 Task: Look for products in the category "Nail Care" from Burt's Bees only.
Action: Mouse moved to (269, 142)
Screenshot: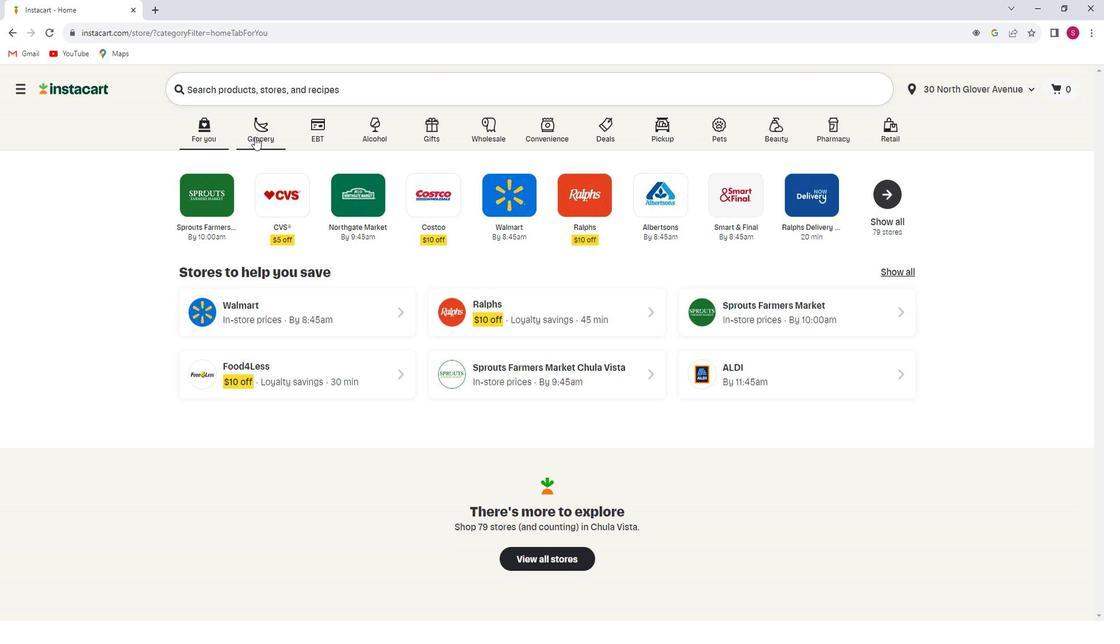 
Action: Mouse pressed left at (269, 142)
Screenshot: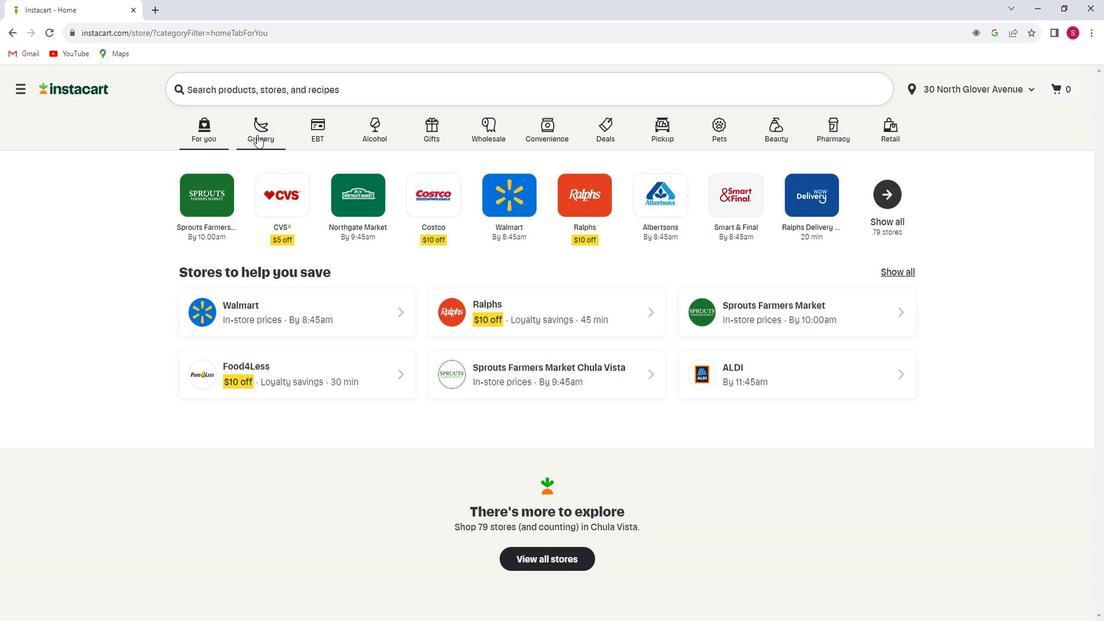 
Action: Mouse moved to (270, 342)
Screenshot: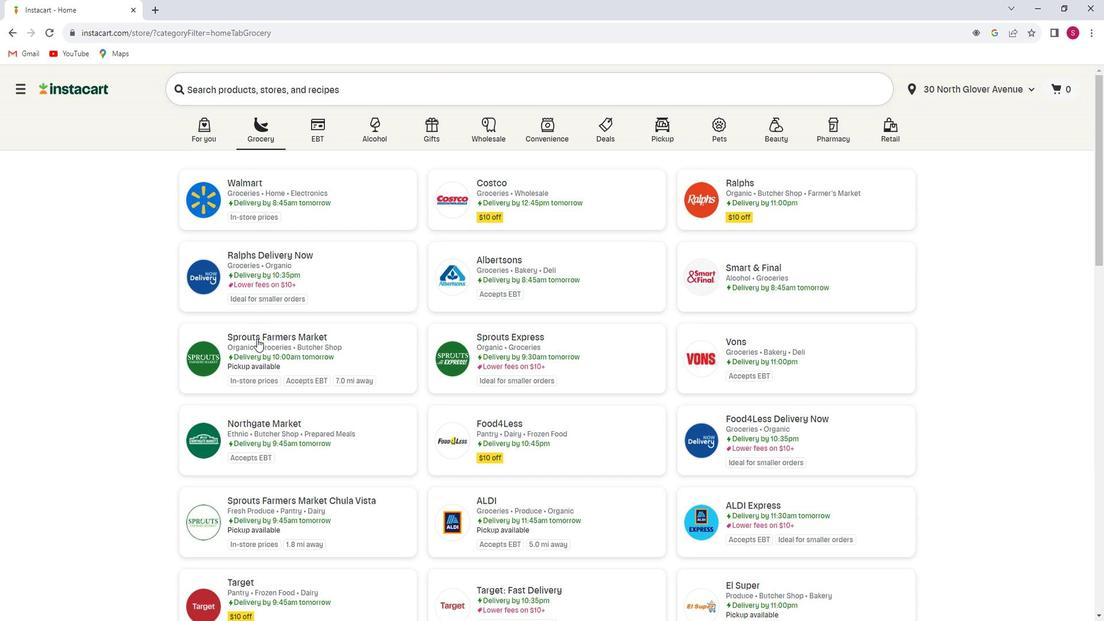 
Action: Mouse pressed left at (270, 342)
Screenshot: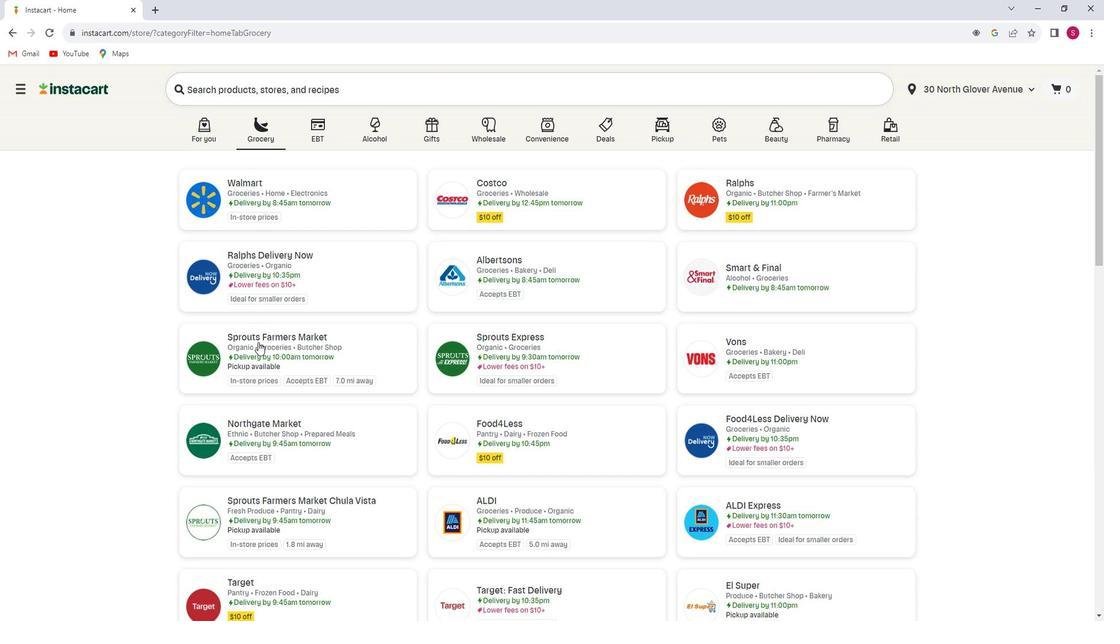 
Action: Mouse moved to (99, 373)
Screenshot: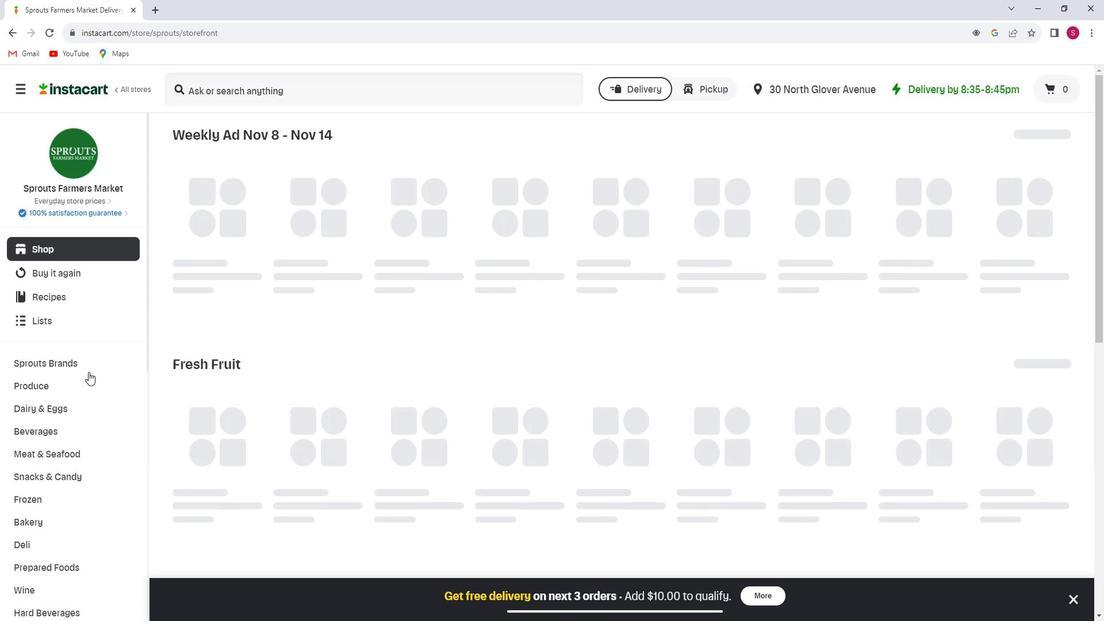 
Action: Mouse scrolled (99, 372) with delta (0, 0)
Screenshot: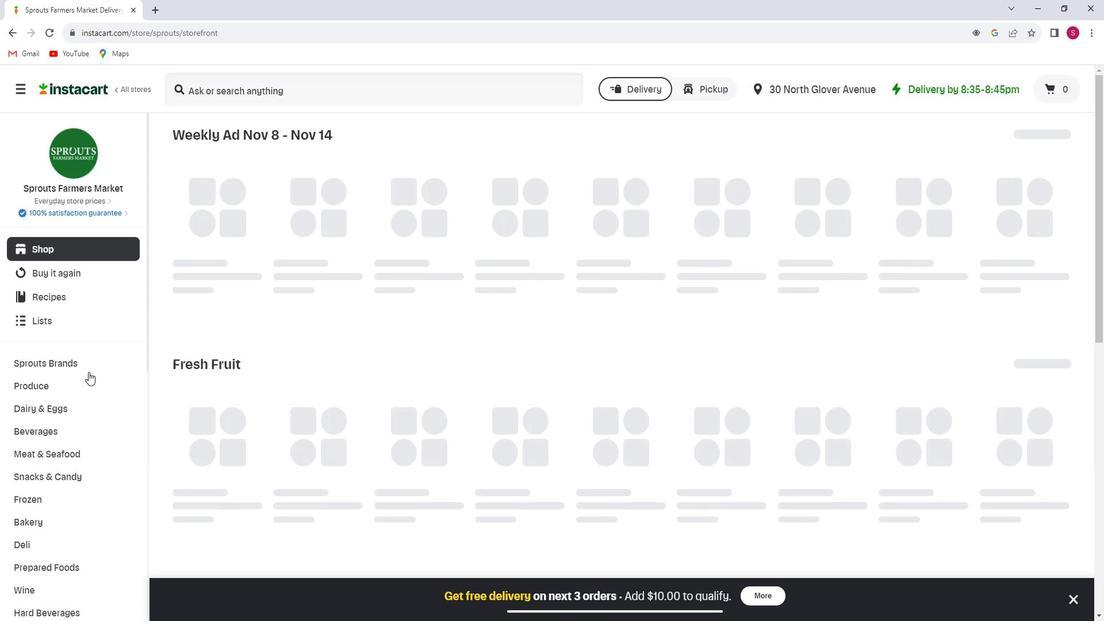 
Action: Mouse moved to (98, 374)
Screenshot: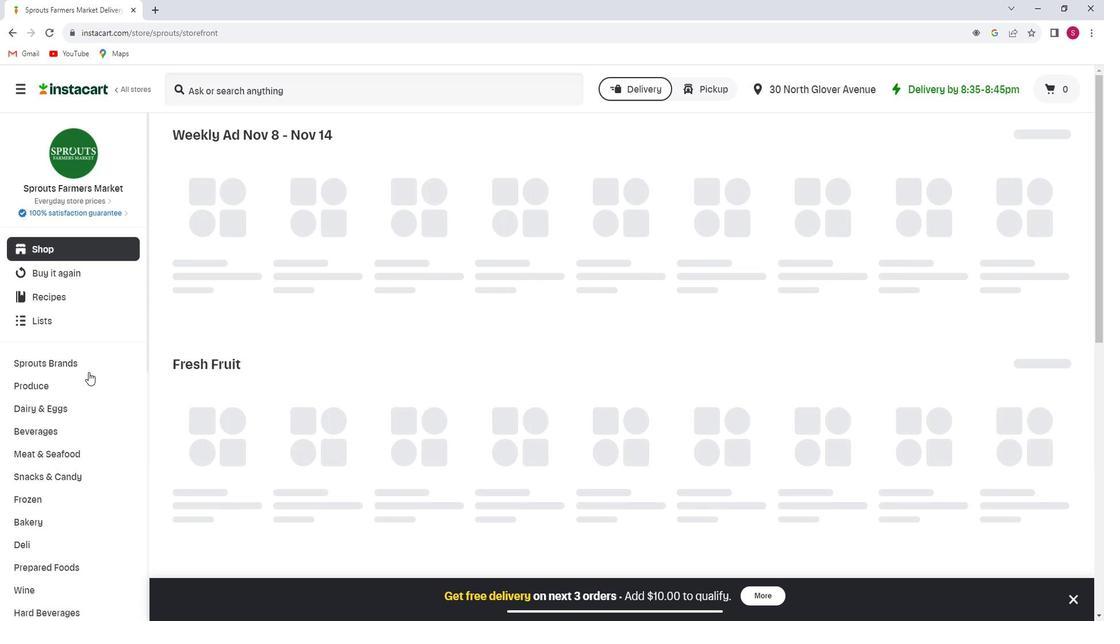 
Action: Mouse scrolled (98, 373) with delta (0, 0)
Screenshot: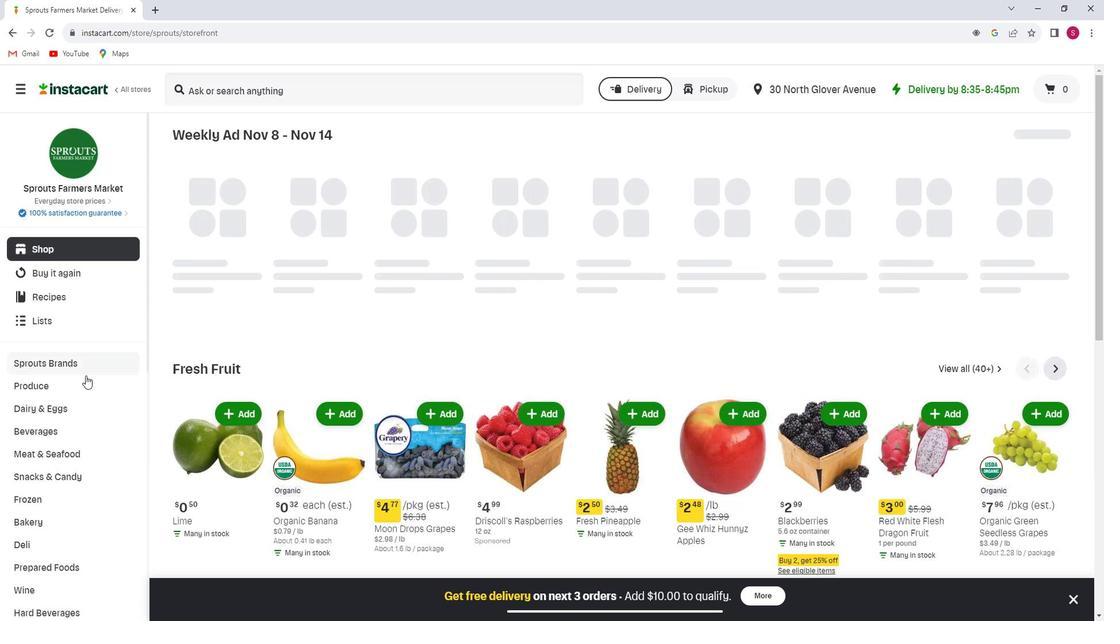 
Action: Mouse scrolled (98, 373) with delta (0, 0)
Screenshot: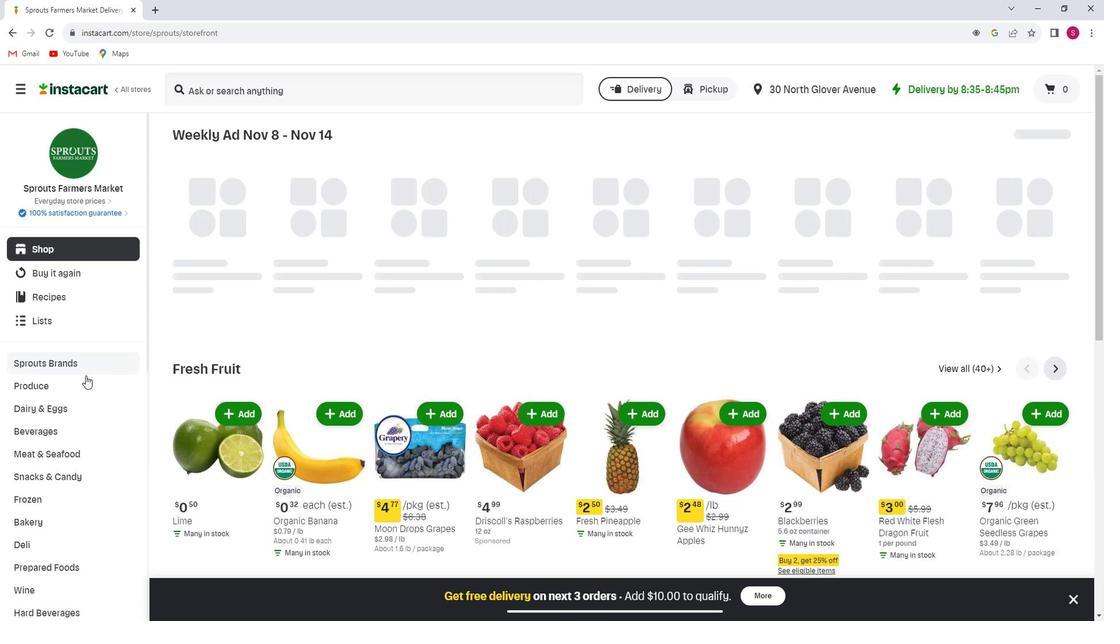 
Action: Mouse scrolled (98, 373) with delta (0, 0)
Screenshot: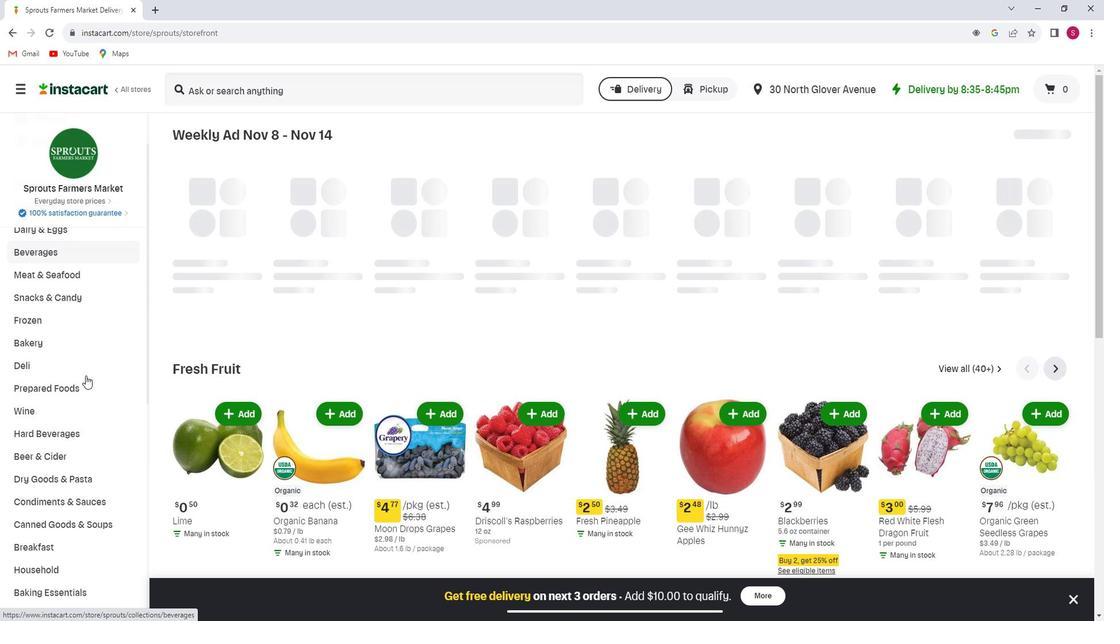 
Action: Mouse scrolled (98, 373) with delta (0, 0)
Screenshot: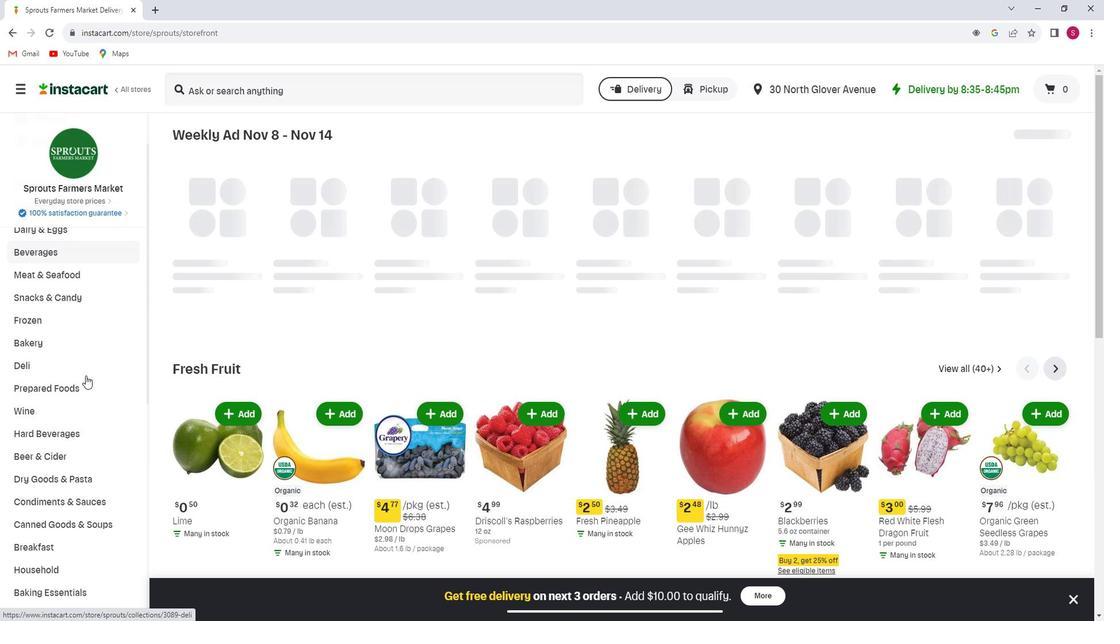 
Action: Mouse scrolled (98, 373) with delta (0, 0)
Screenshot: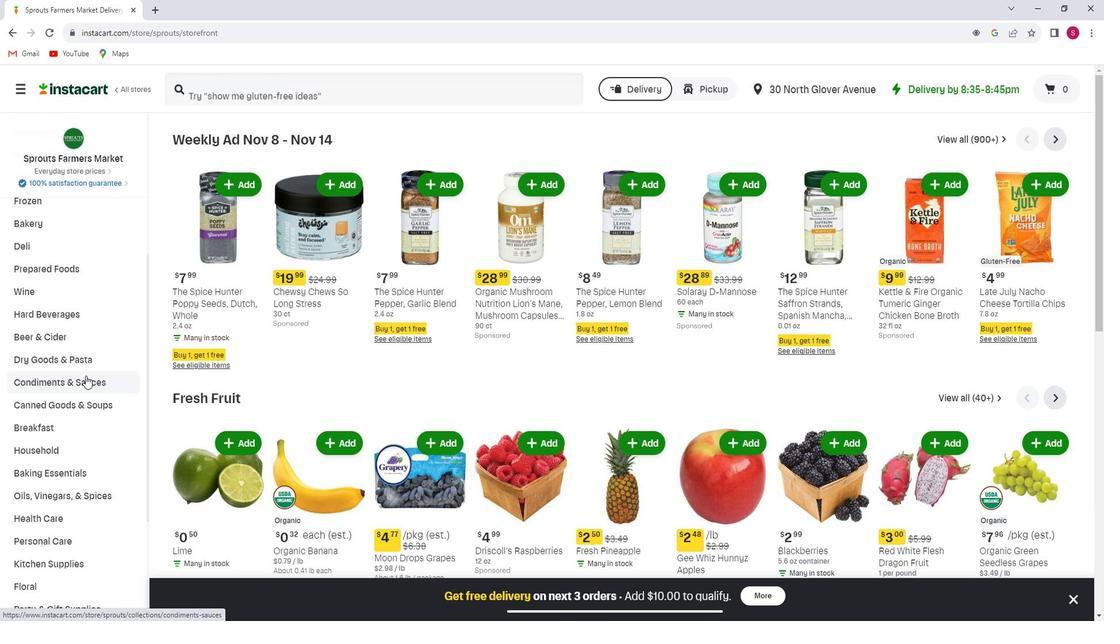 
Action: Mouse scrolled (98, 373) with delta (0, 0)
Screenshot: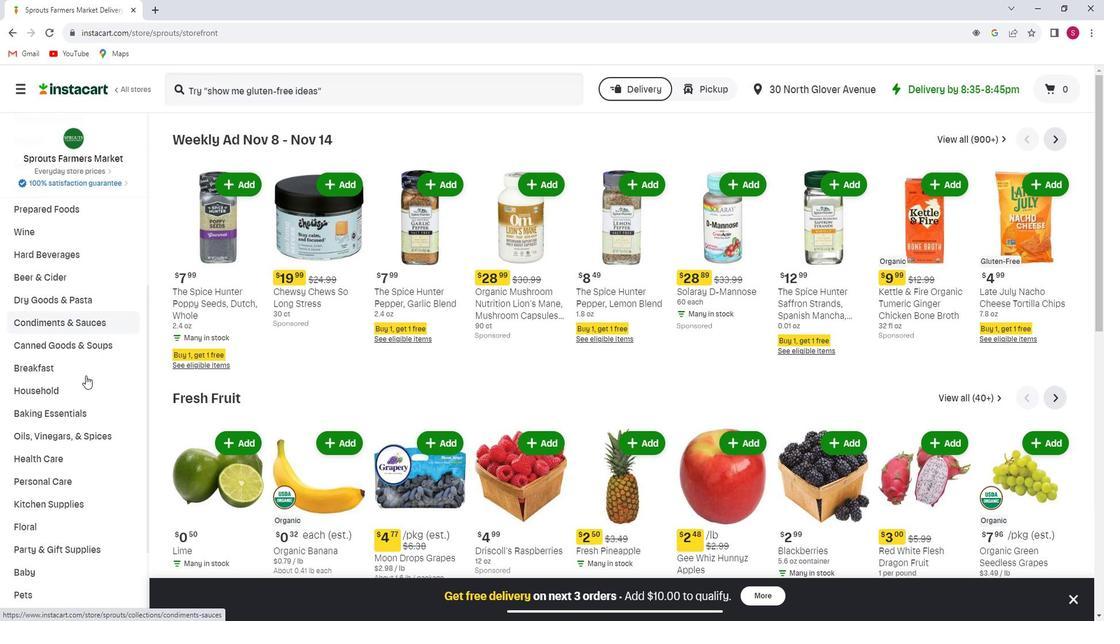 
Action: Mouse scrolled (98, 373) with delta (0, 0)
Screenshot: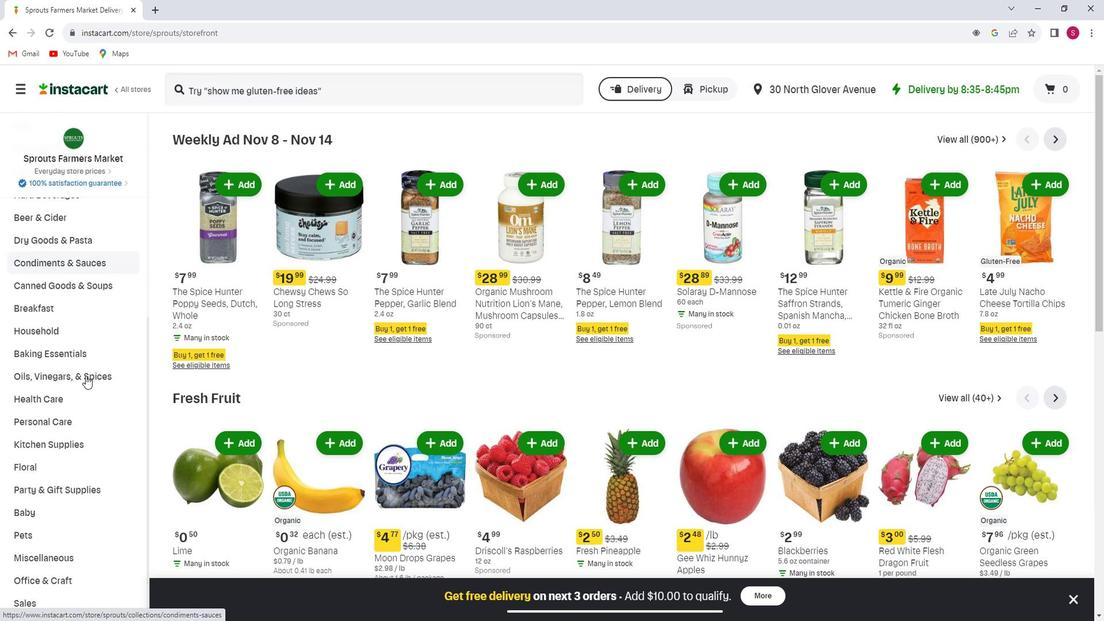 
Action: Mouse moved to (98, 366)
Screenshot: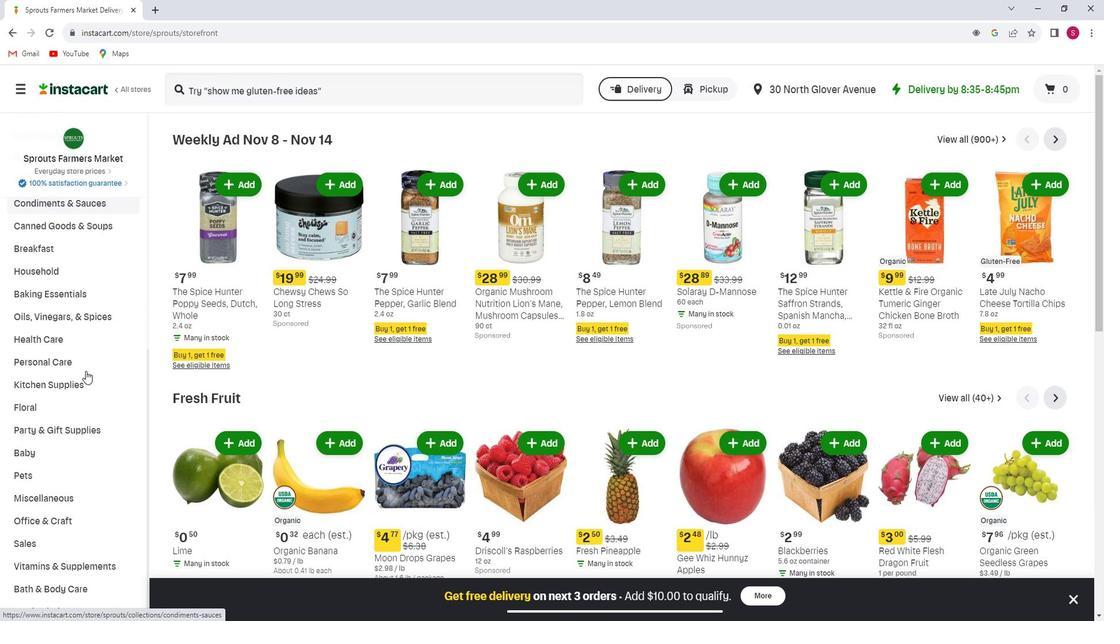 
Action: Mouse pressed left at (98, 366)
Screenshot: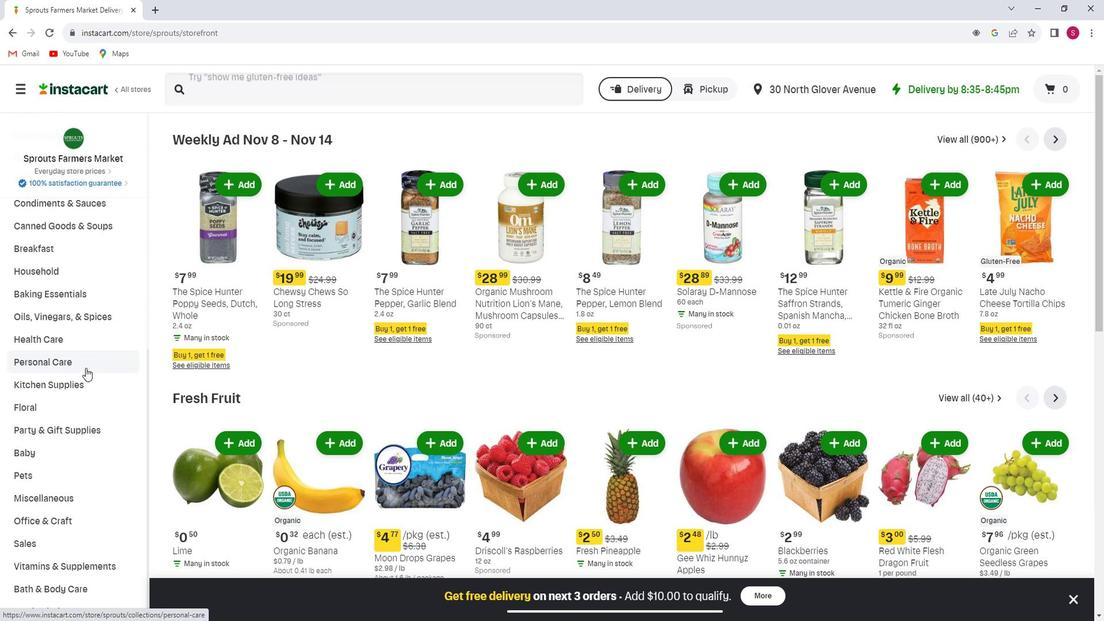 
Action: Mouse moved to (1006, 164)
Screenshot: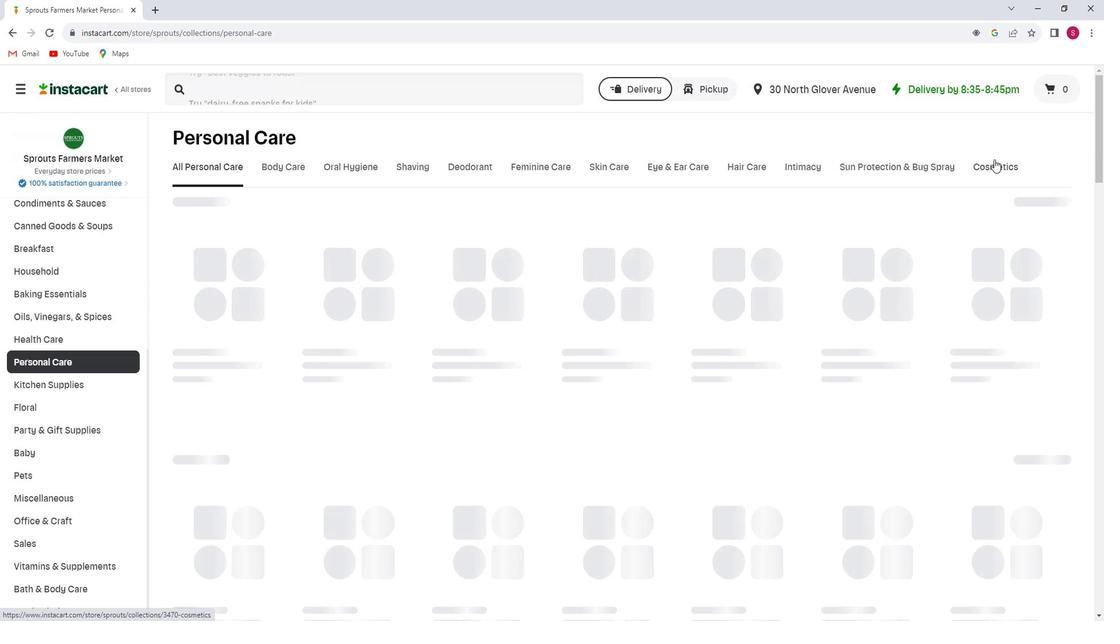 
Action: Mouse pressed left at (1006, 164)
Screenshot: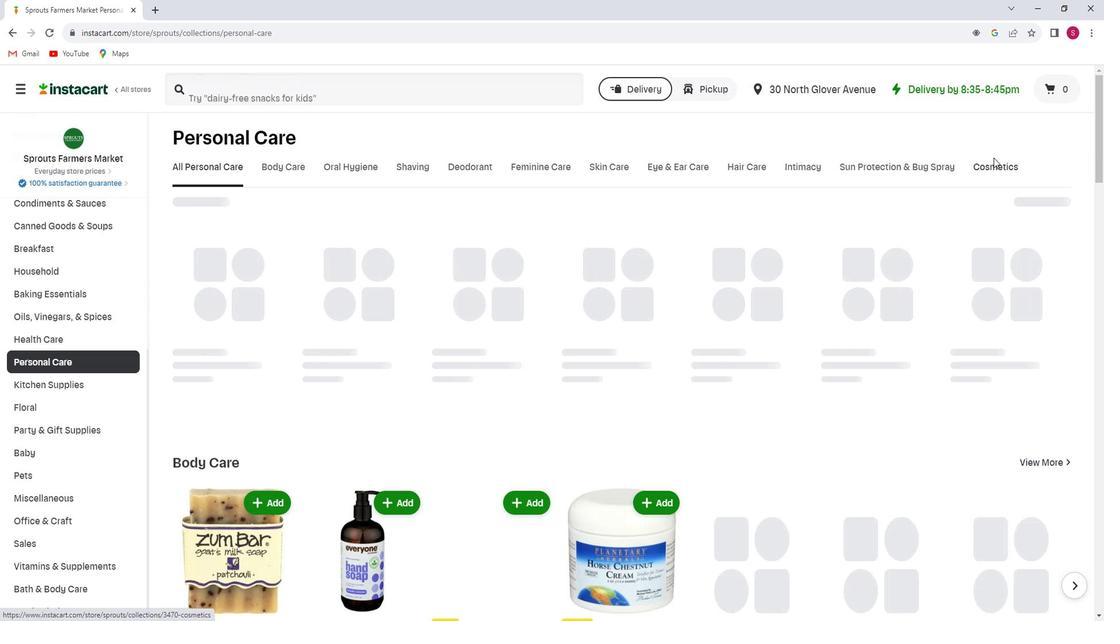 
Action: Mouse moved to (1006, 171)
Screenshot: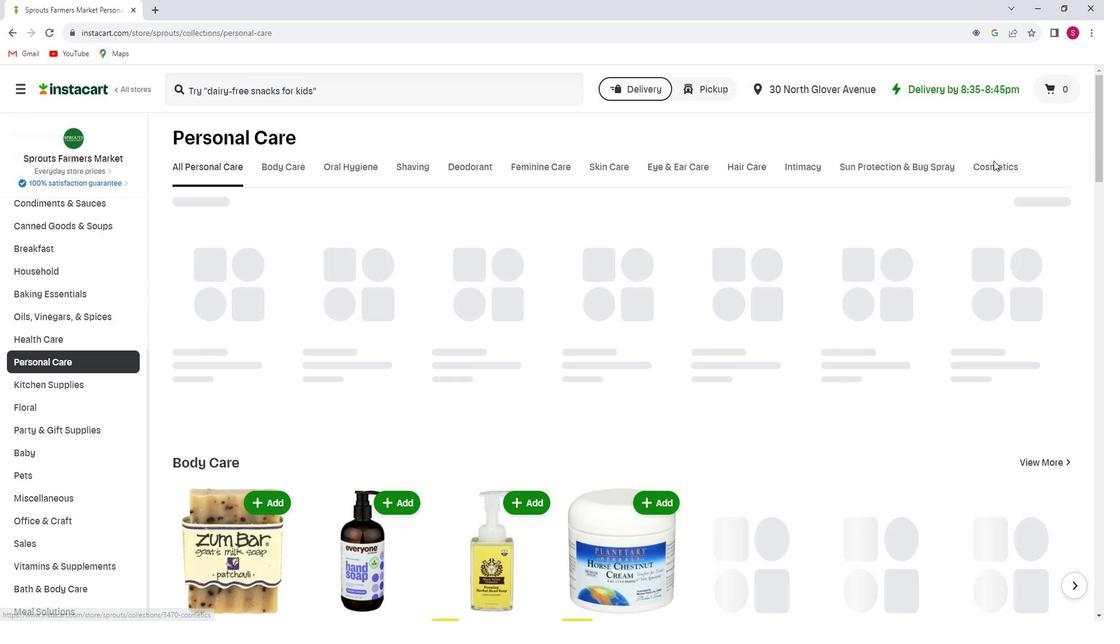 
Action: Mouse pressed left at (1006, 171)
Screenshot: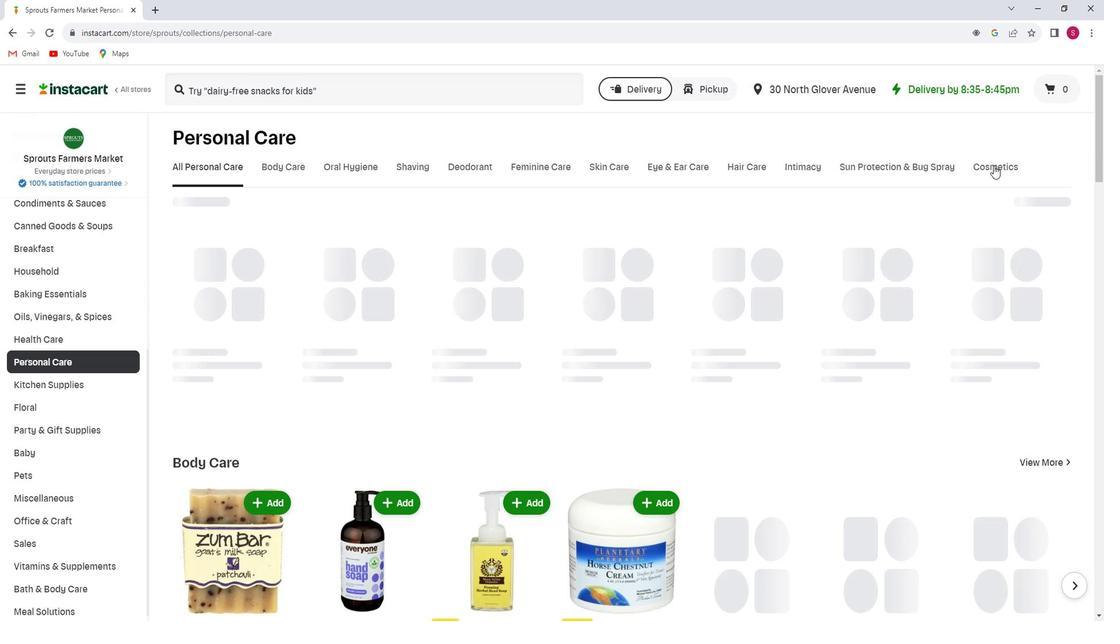 
Action: Mouse moved to (365, 228)
Screenshot: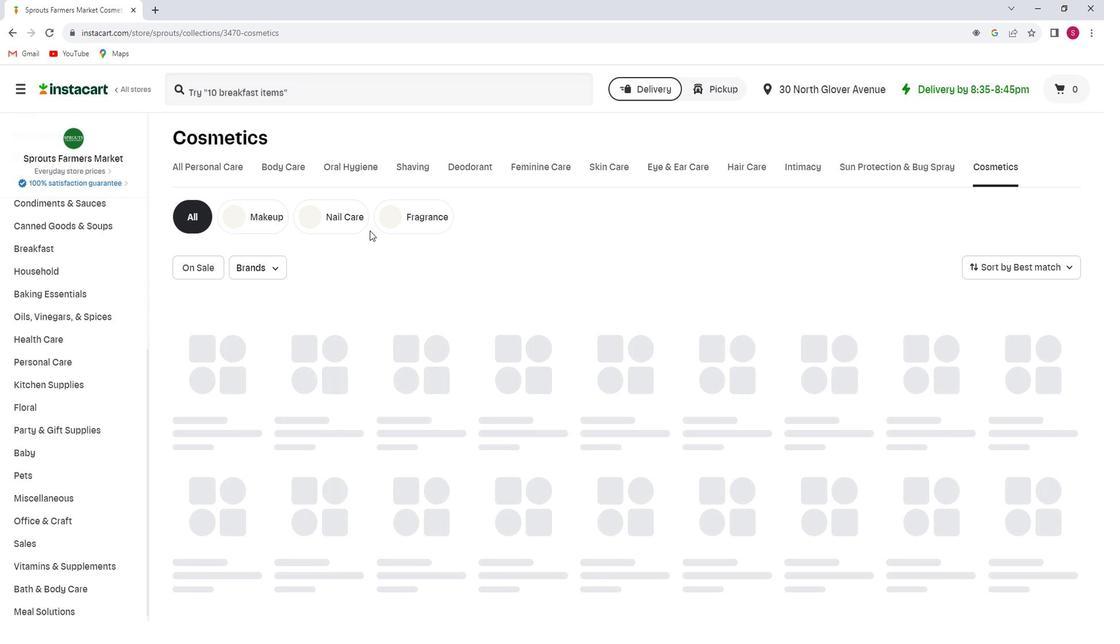 
Action: Mouse pressed left at (365, 228)
Screenshot: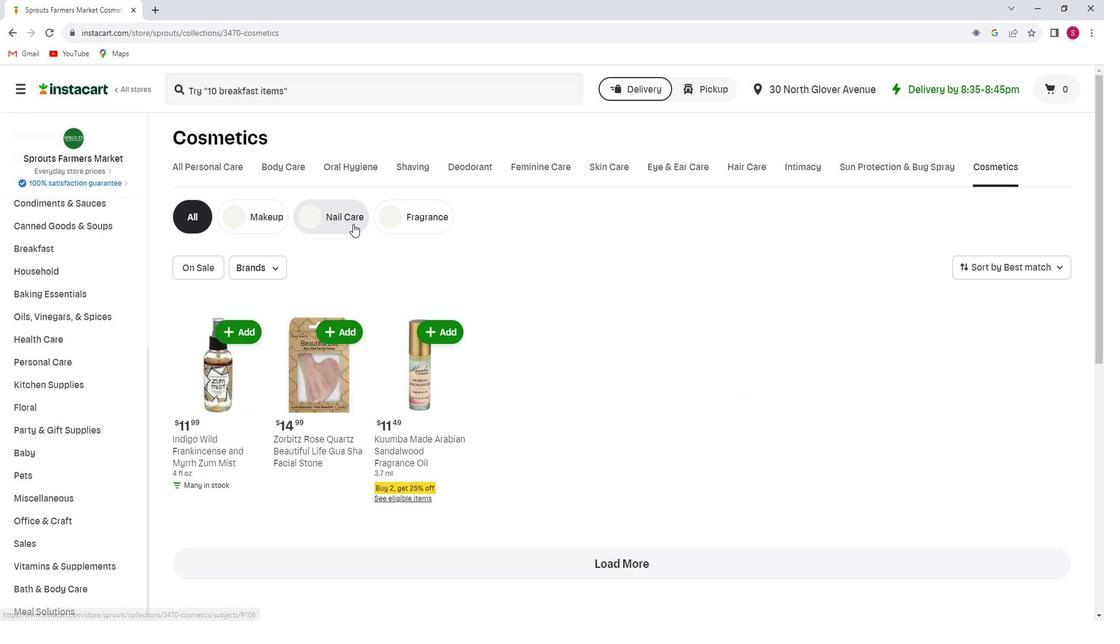 
Action: Mouse moved to (284, 273)
Screenshot: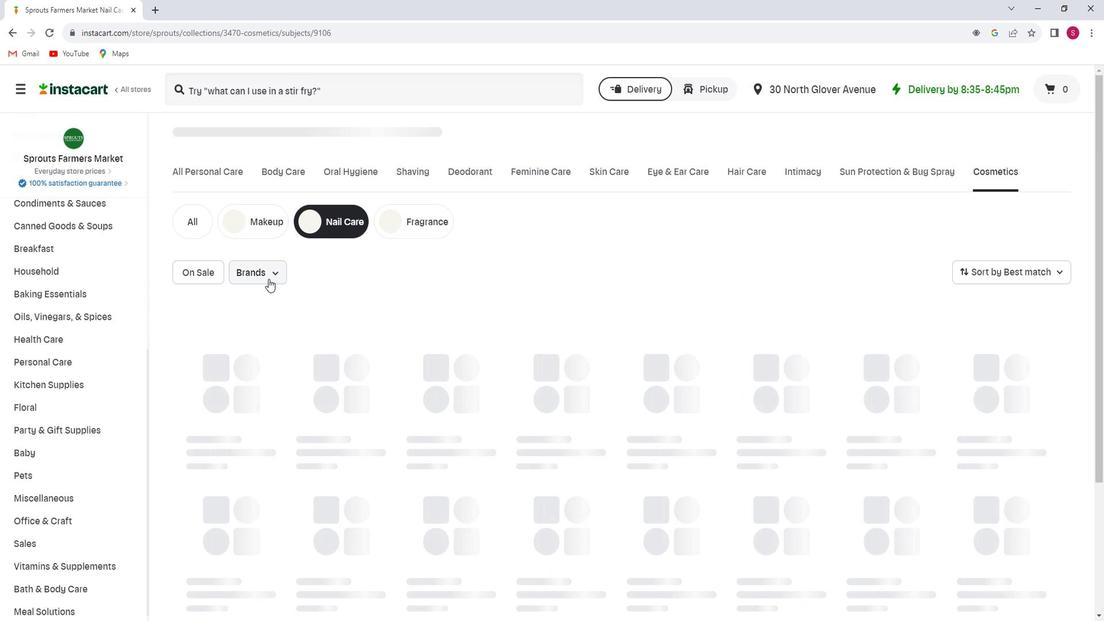 
Action: Mouse pressed left at (284, 273)
Screenshot: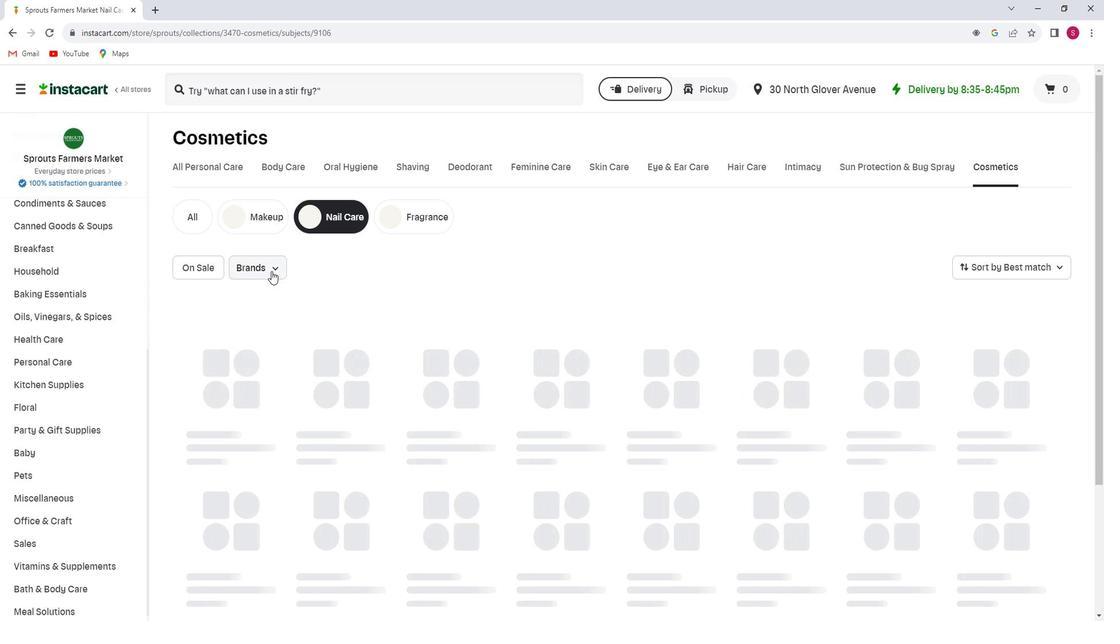 
Action: Mouse moved to (261, 360)
Screenshot: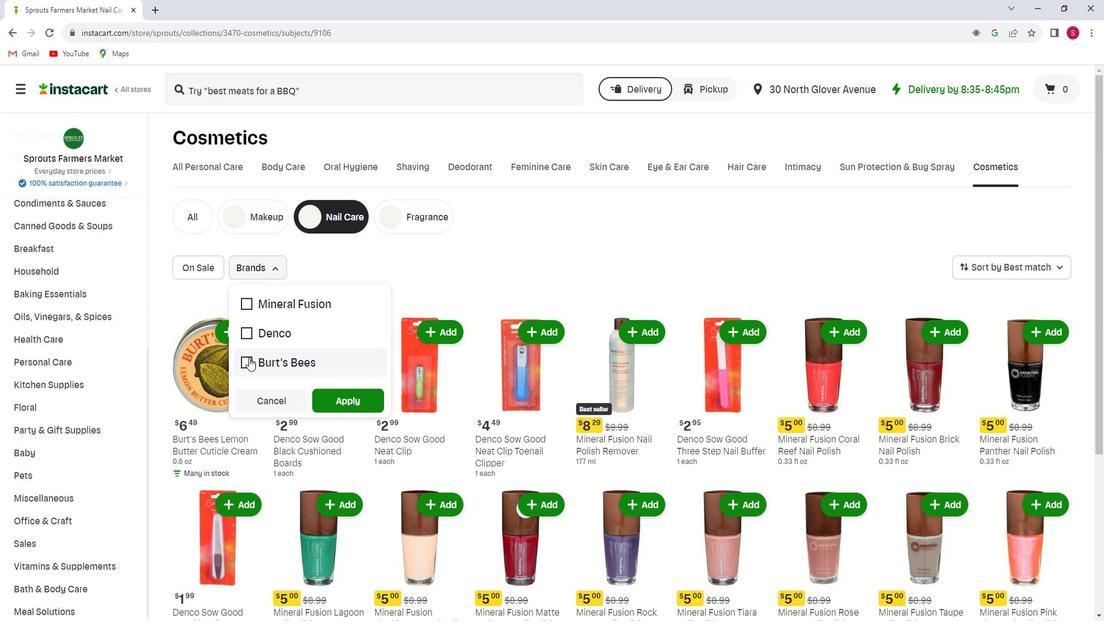 
Action: Mouse pressed left at (261, 360)
Screenshot: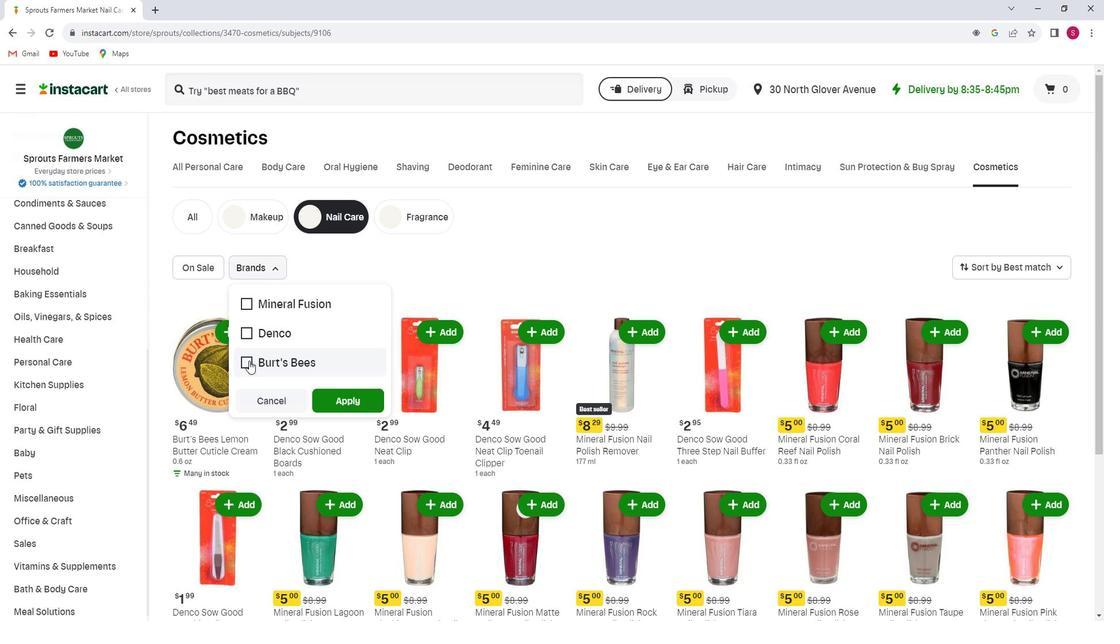 
Action: Mouse moved to (360, 399)
Screenshot: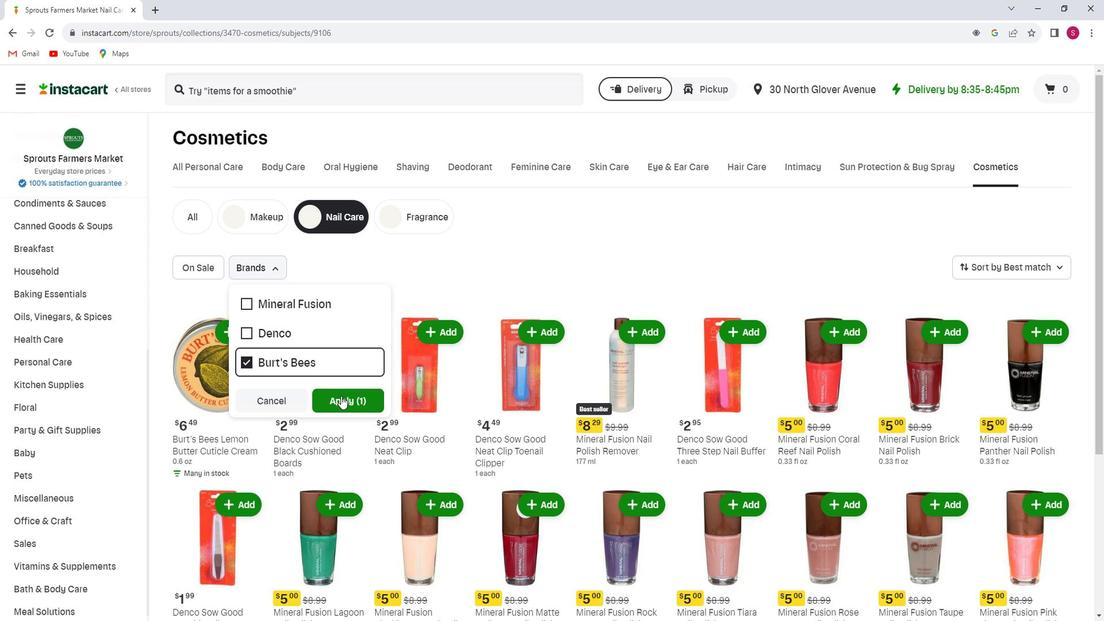 
Action: Mouse pressed left at (360, 399)
Screenshot: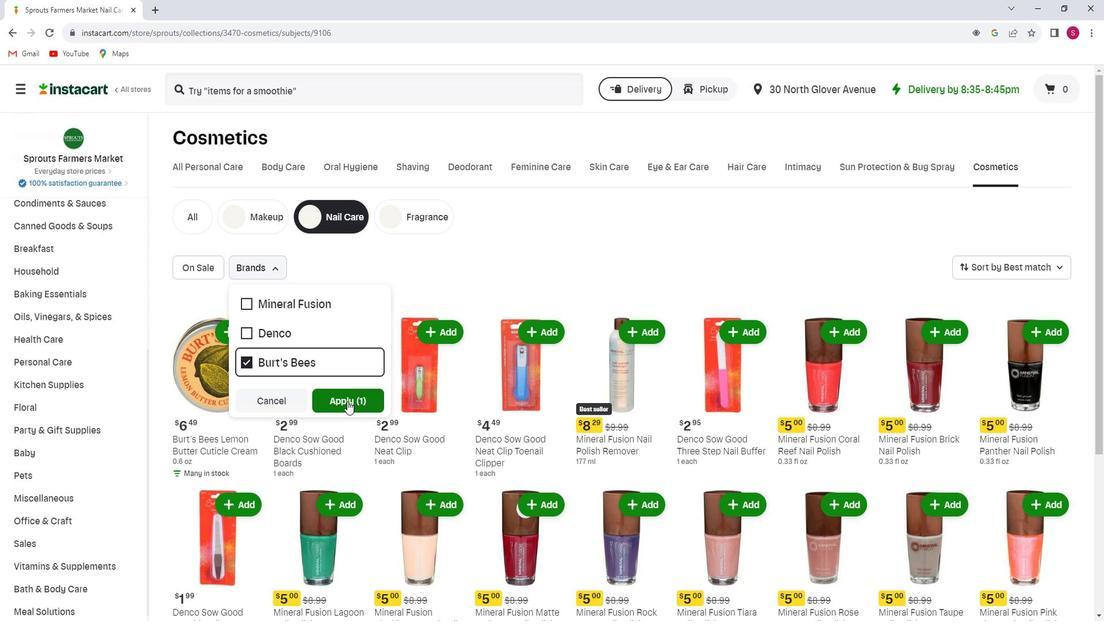 
